 Task: Sort properties by square feet.
Action: Mouse moved to (201, 373)
Screenshot: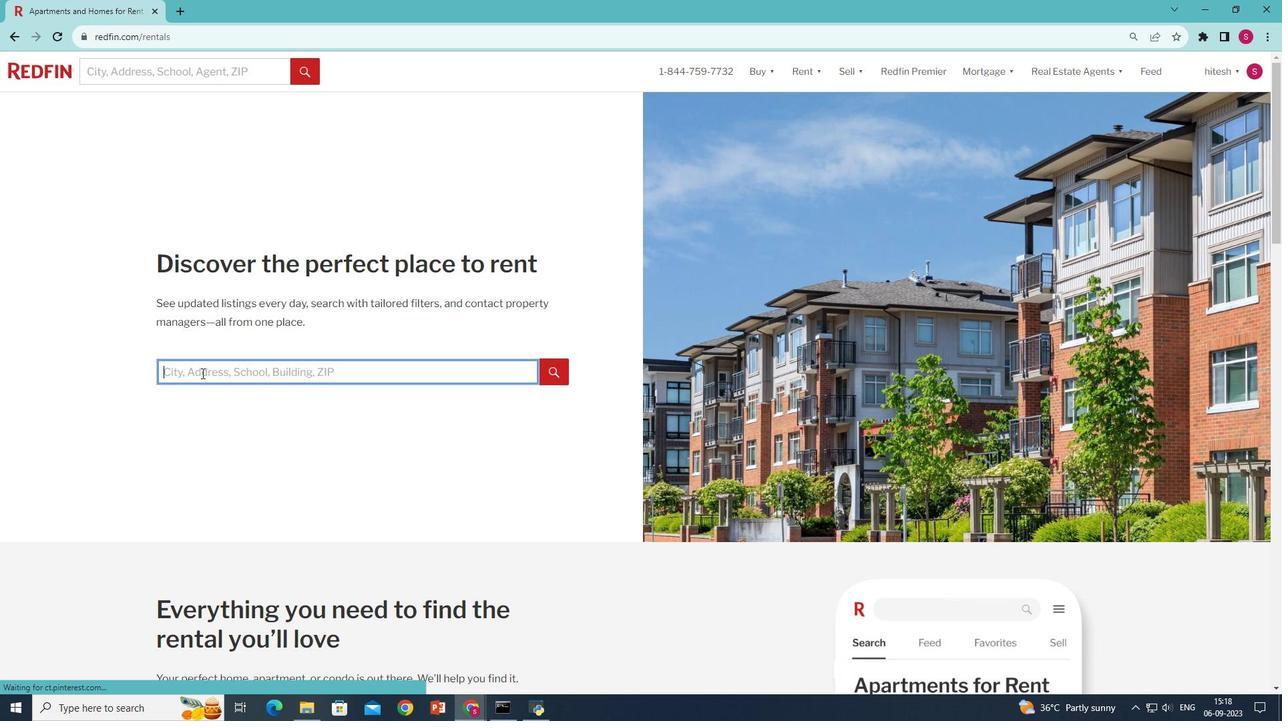 
Action: Mouse pressed left at (201, 373)
Screenshot: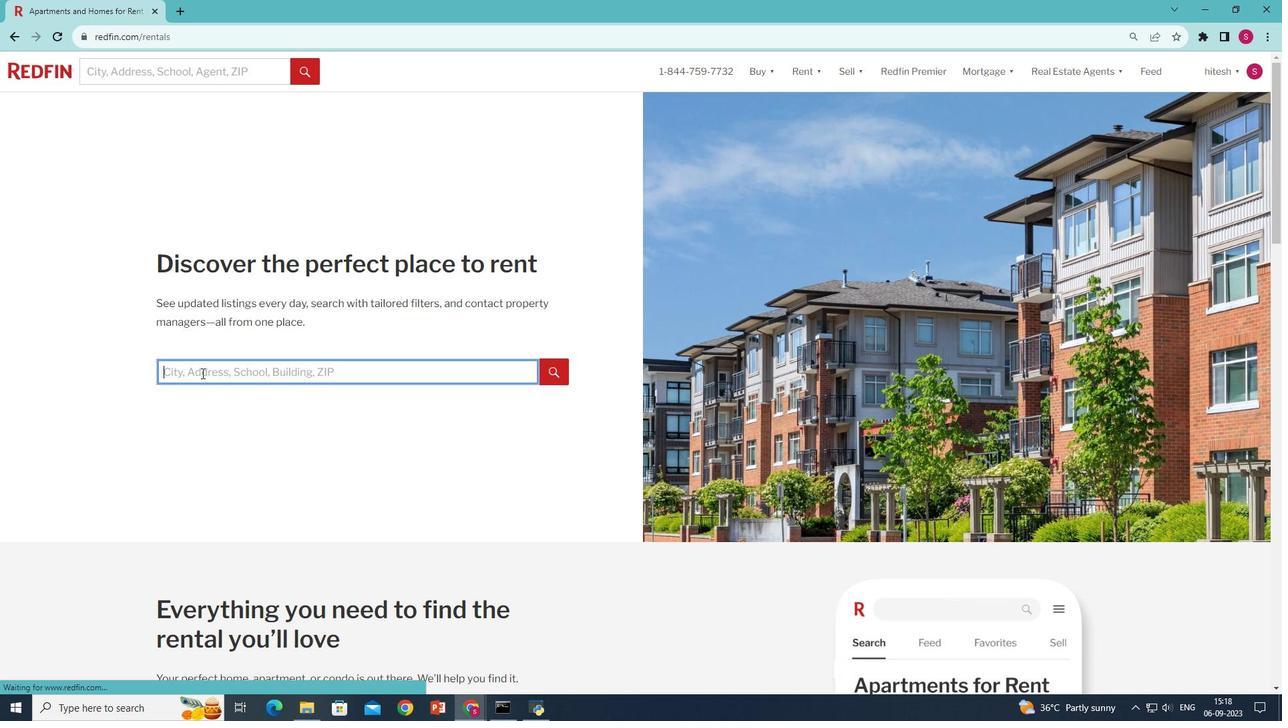 
Action: Key pressed new<Key.space>york<Key.space>,<Key.space>ny,<Key.space>usa<Key.enter>
Screenshot: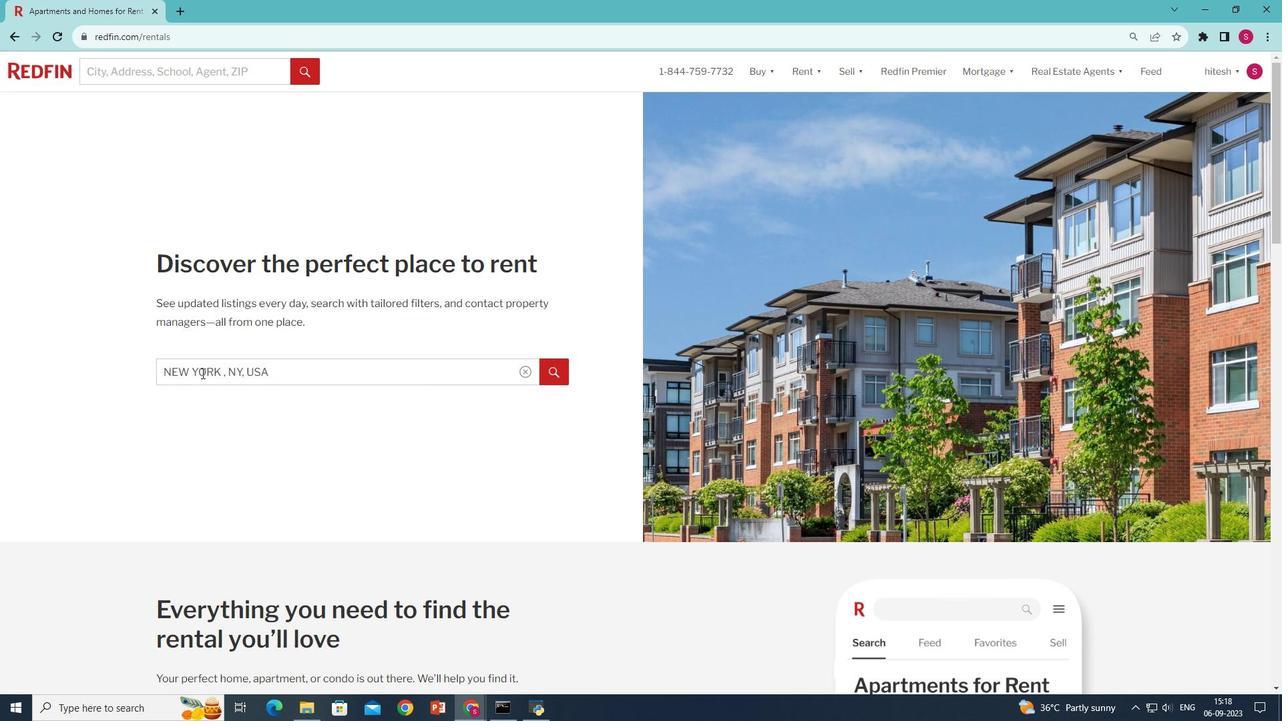 
Action: Mouse moved to (199, 197)
Screenshot: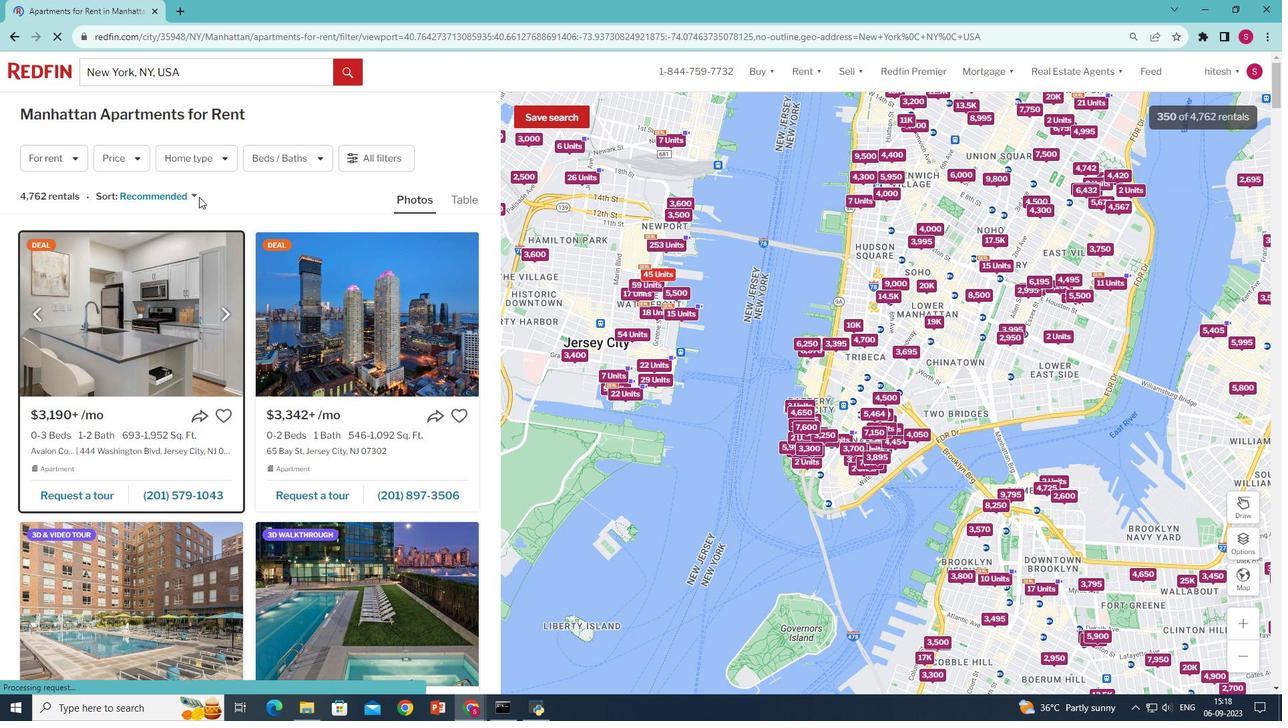 
Action: Mouse pressed left at (199, 197)
Screenshot: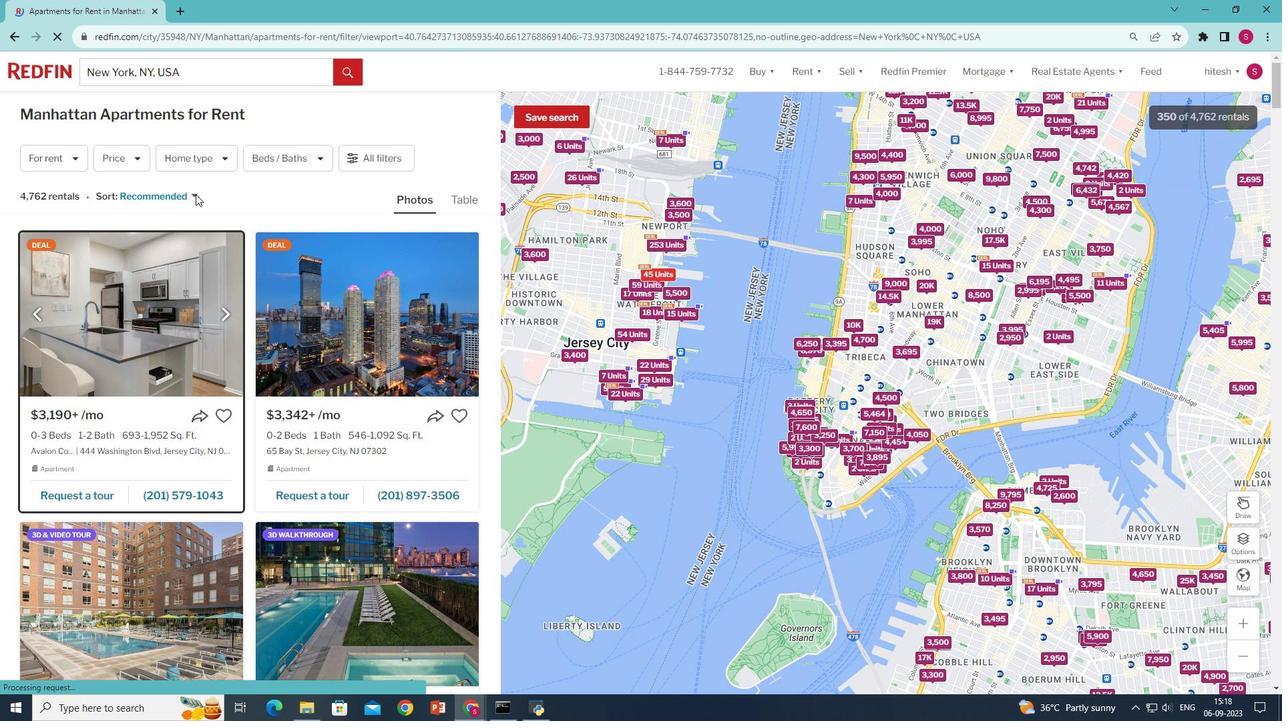 
Action: Mouse moved to (193, 189)
Screenshot: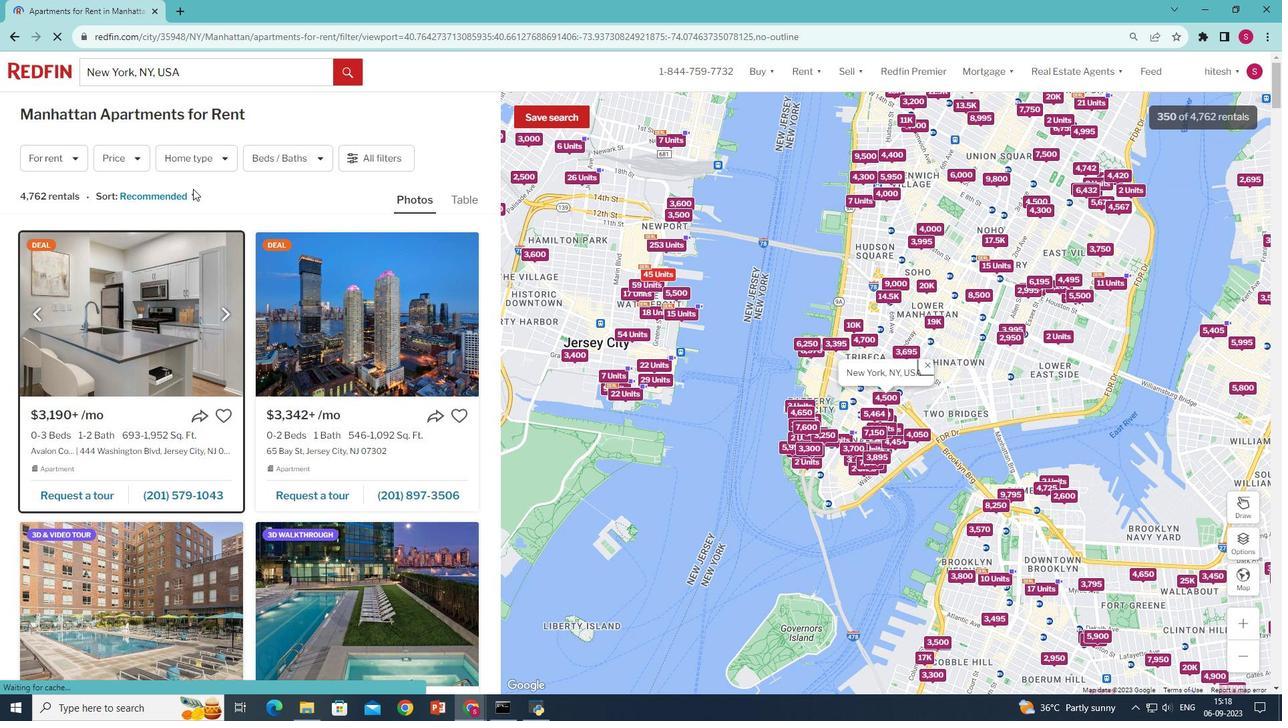 
Action: Mouse pressed left at (193, 189)
Screenshot: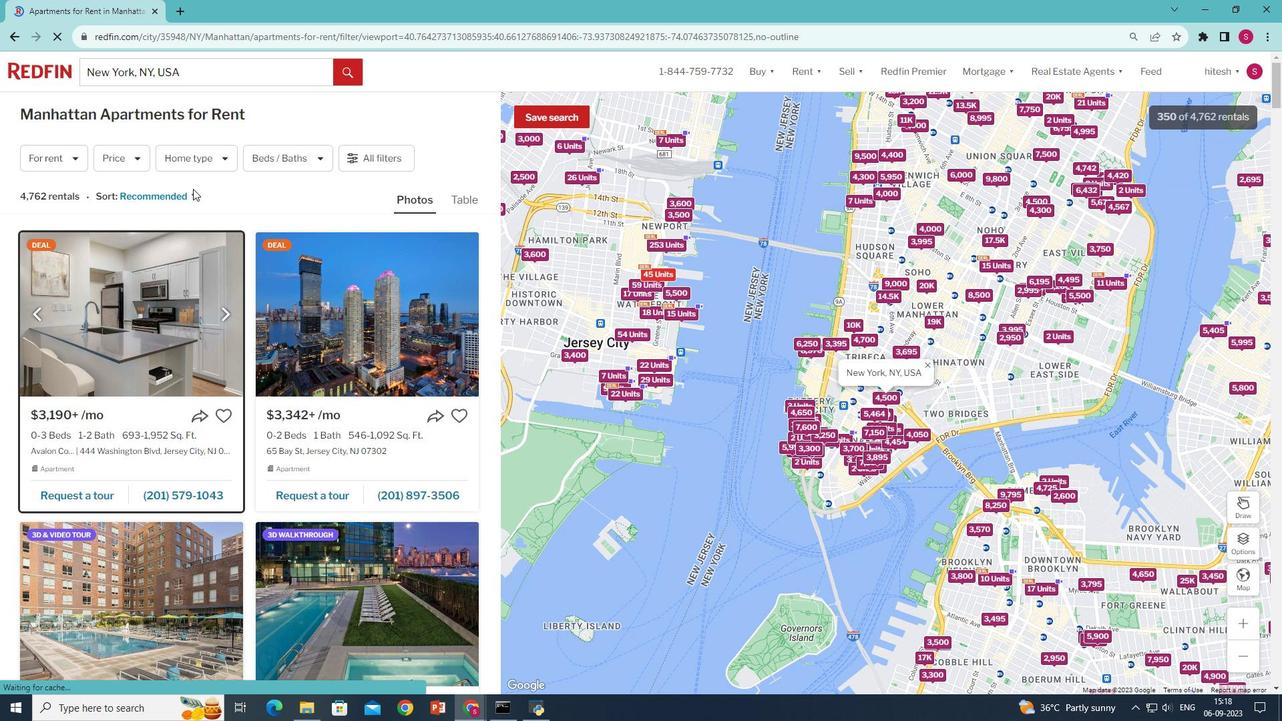 
Action: Mouse moved to (192, 194)
Screenshot: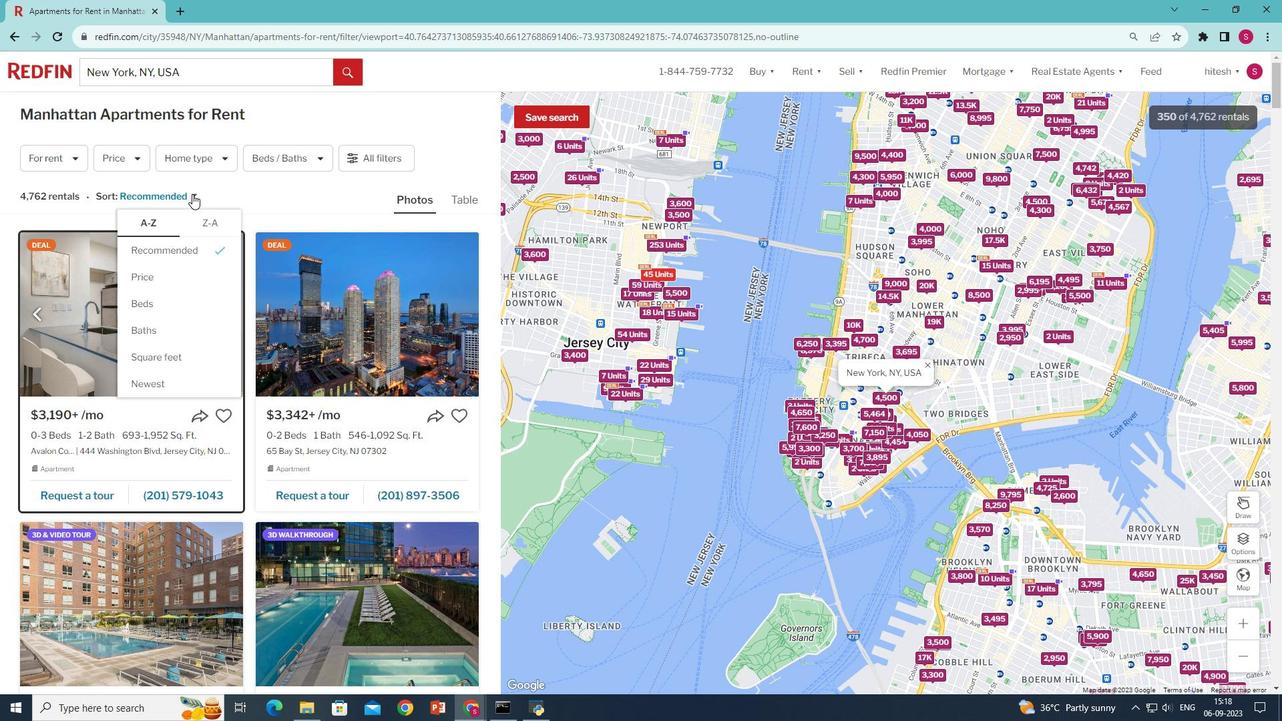 
Action: Mouse pressed left at (192, 194)
Screenshot: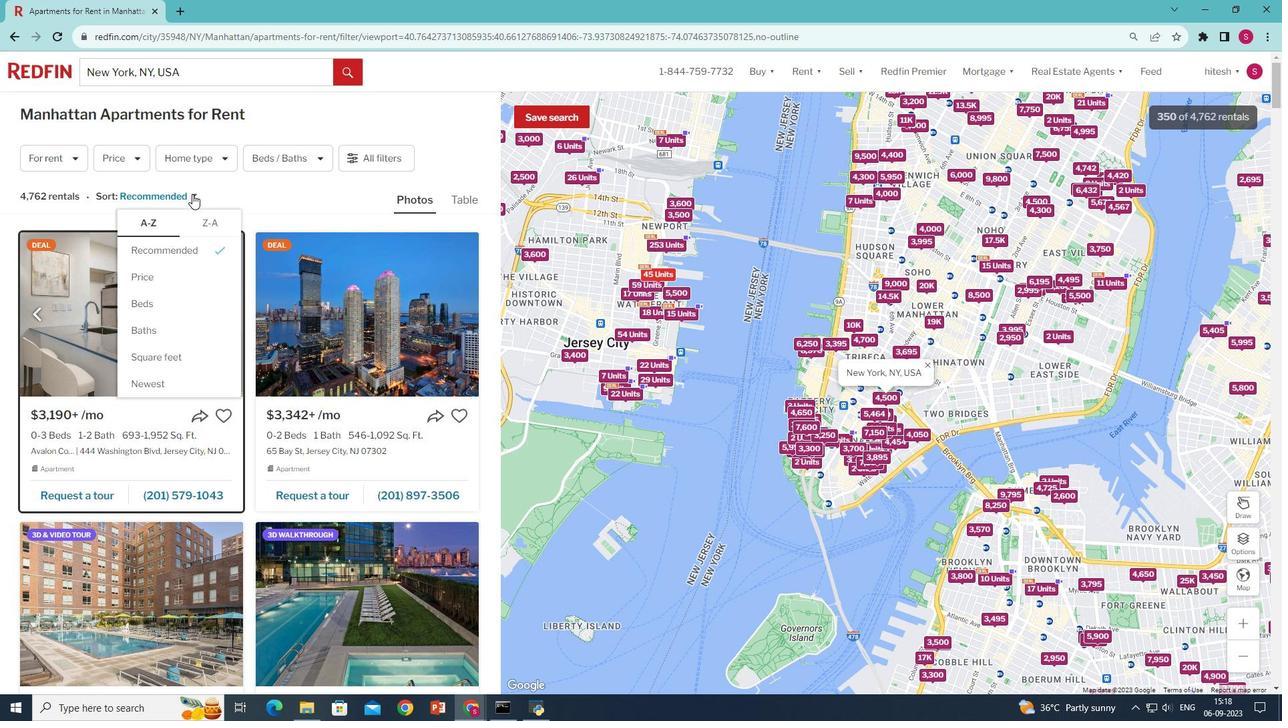
Action: Mouse moved to (208, 220)
Screenshot: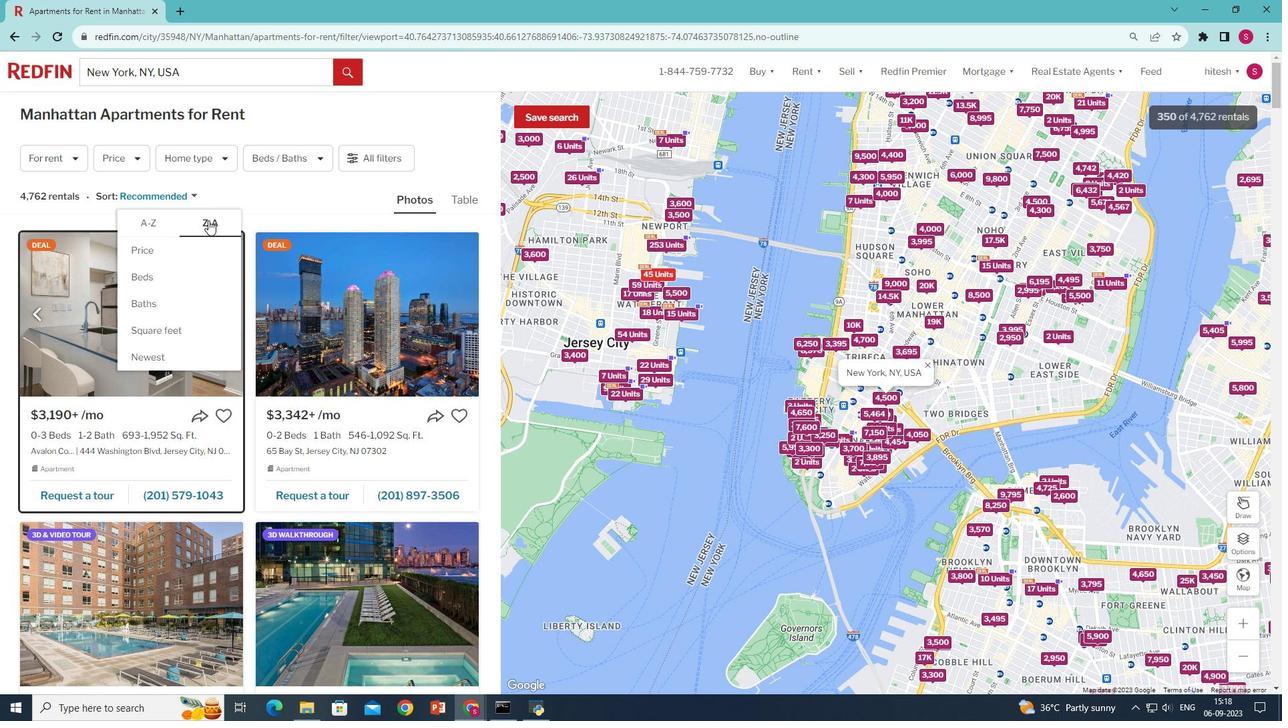 
Action: Mouse pressed left at (208, 220)
Screenshot: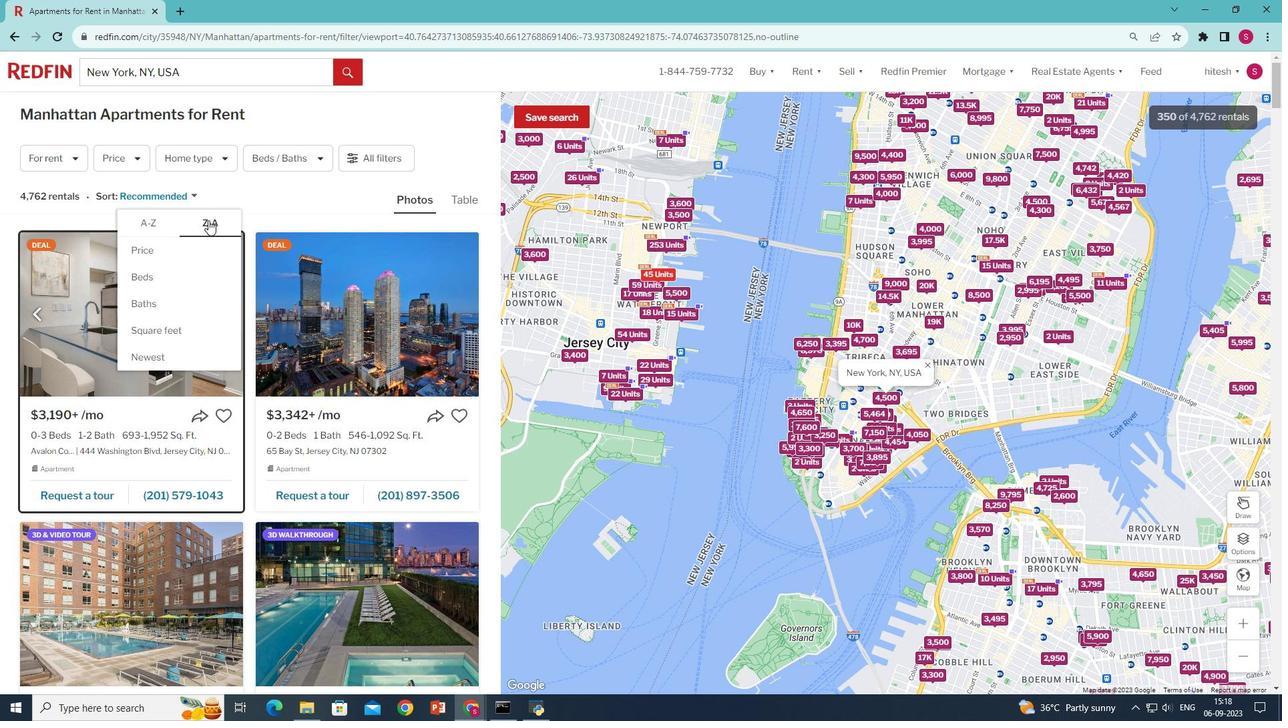 
Action: Mouse moved to (178, 325)
Screenshot: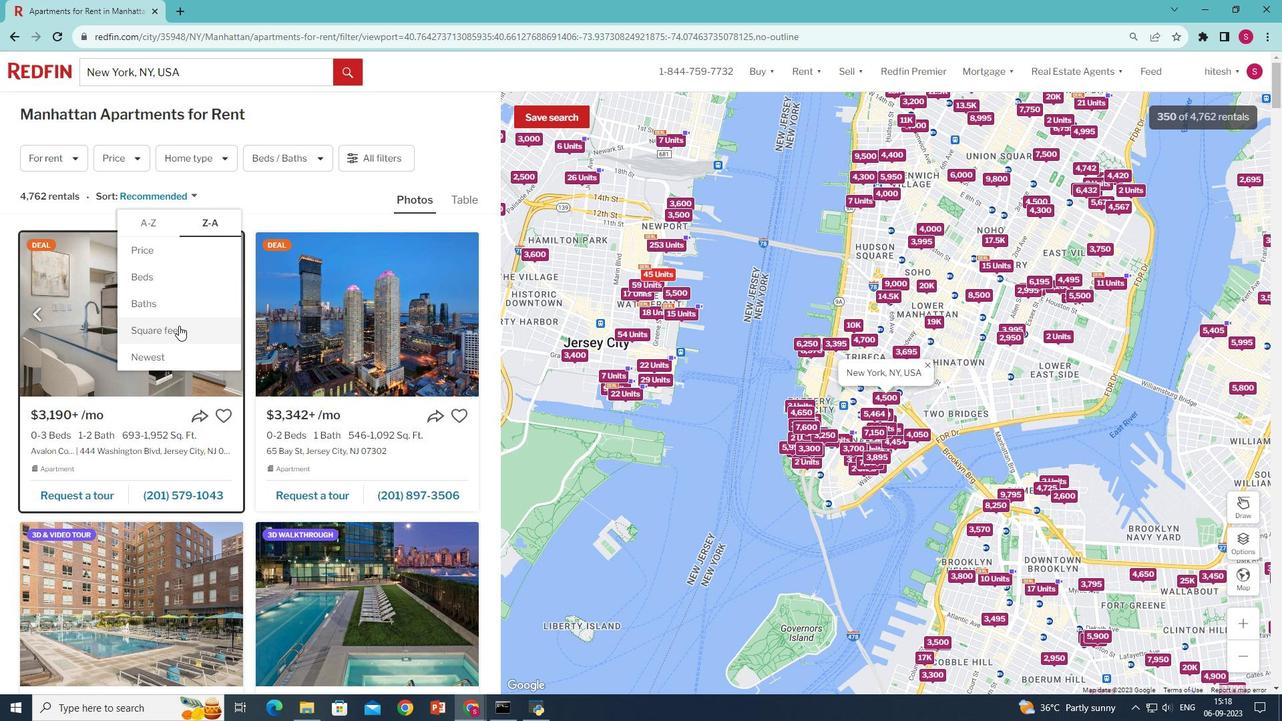 
Action: Mouse pressed left at (178, 325)
Screenshot: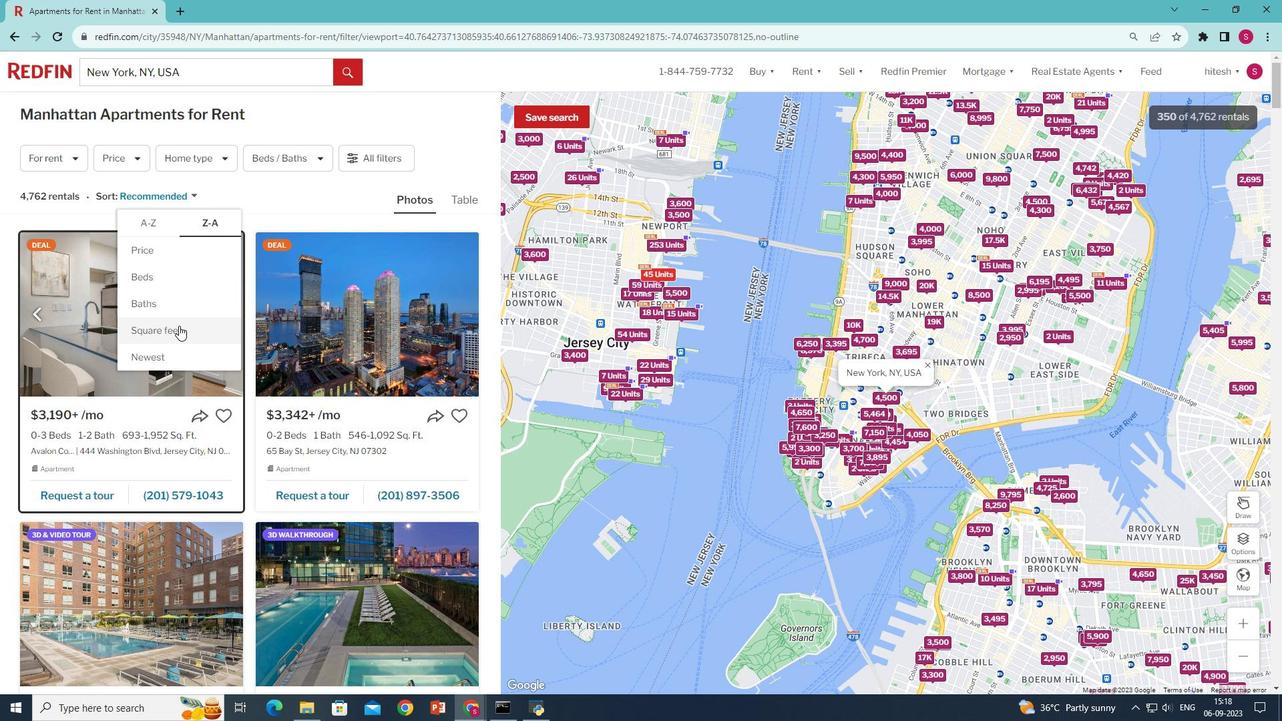 
Action: Mouse moved to (415, 531)
Screenshot: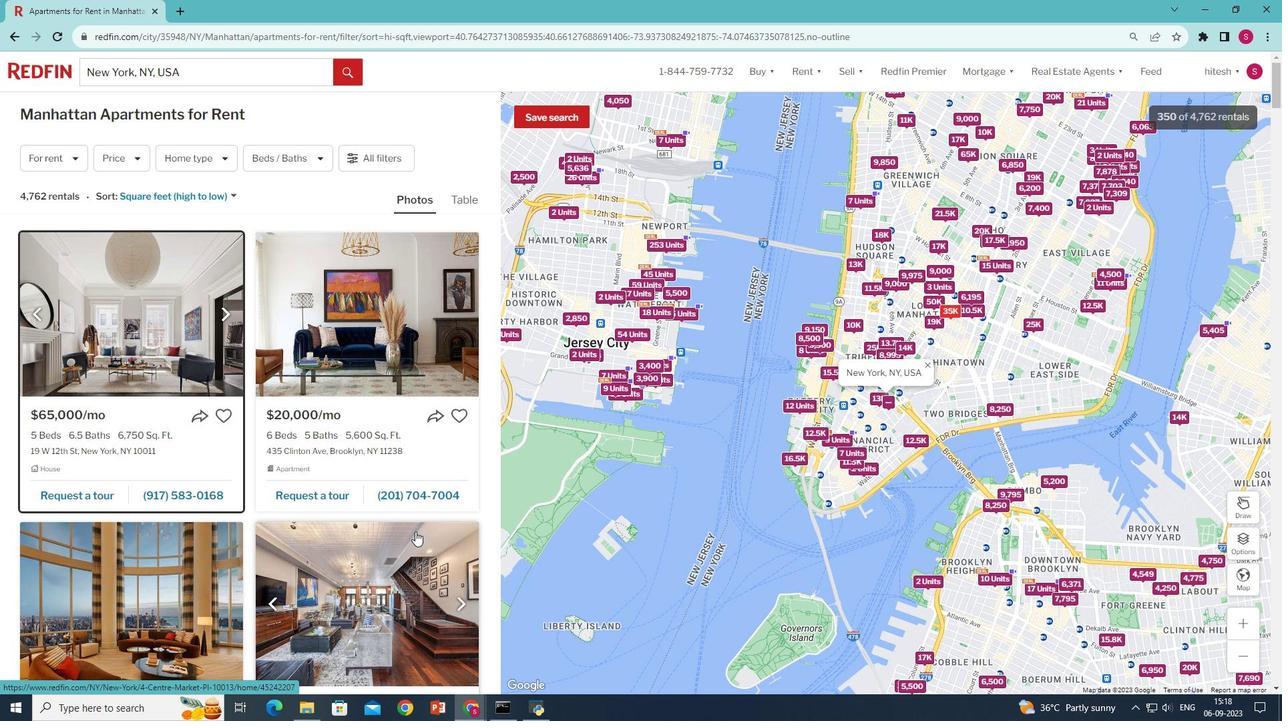 
